 Task: Create a new event for a team-building picnic and games day on the 16th at 1 PM.
Action: Mouse moved to (54, 70)
Screenshot: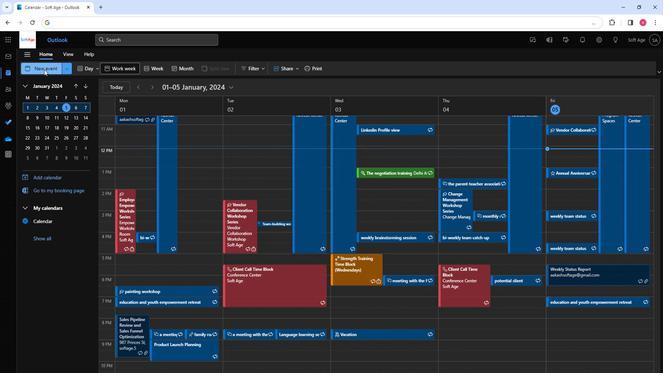 
Action: Mouse pressed left at (54, 70)
Screenshot: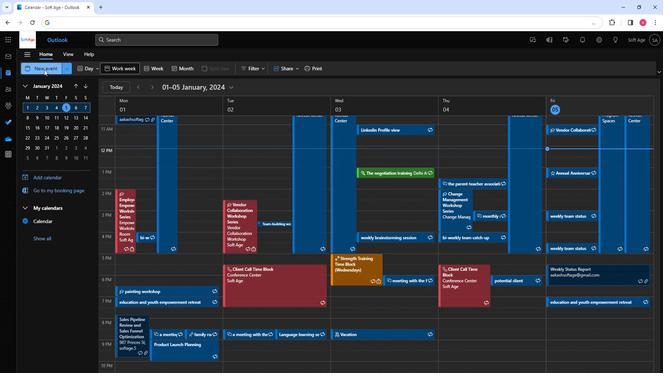
Action: Mouse moved to (119, 141)
Screenshot: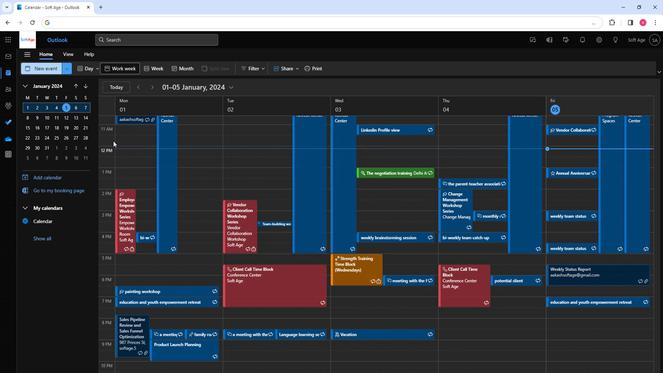 
Action: Key pressed <Key.shift>Team-<Key.shift>Building<Key.space><Key.shift><Key.shift>Picnic<Key.space><Key.shift><Key.shift><Key.shift>and<Key.space><Key.shift><Key.shift><Key.shift><Key.shift><Key.shift><Key.shift><Key.shift><Key.shift><Key.shift><Key.shift><Key.shift>H<Key.backspace><Key.shift>Games<Key.space><Key.shift>Day
Screenshot: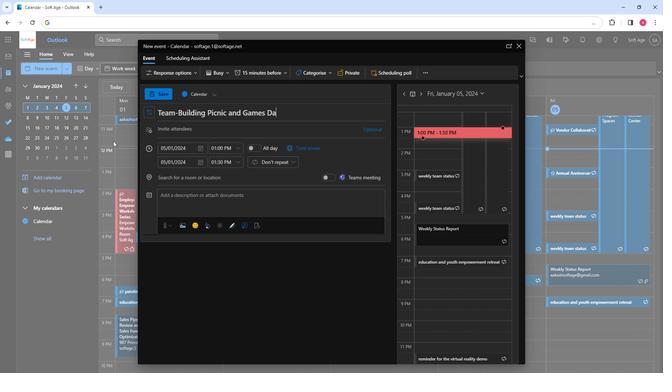
Action: Mouse moved to (204, 123)
Screenshot: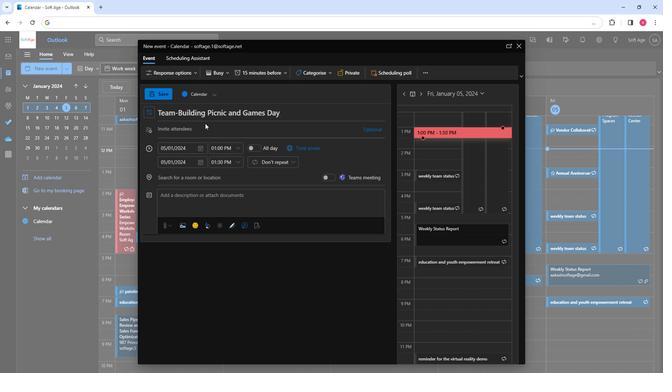 
Action: Mouse pressed left at (204, 123)
Screenshot: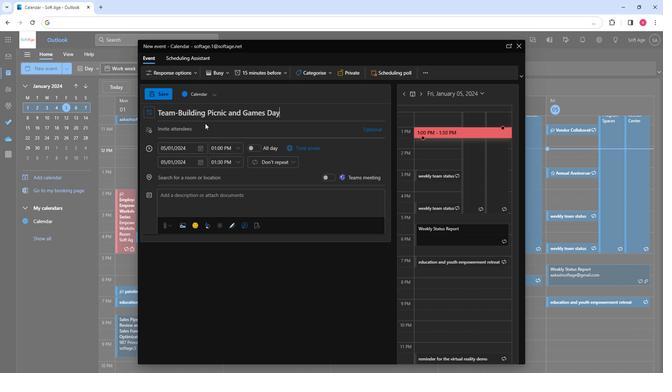 
Action: Key pressed so
Screenshot: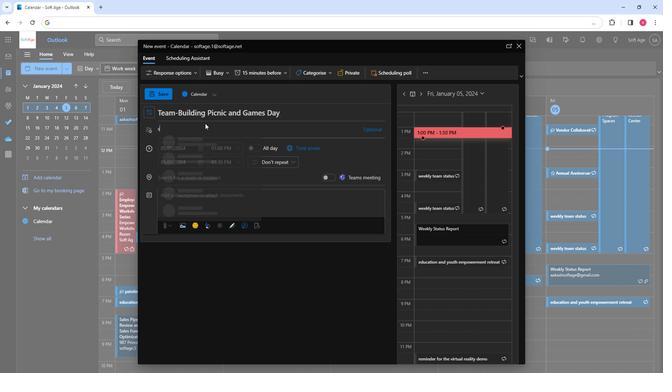 
Action: Mouse moved to (208, 145)
Screenshot: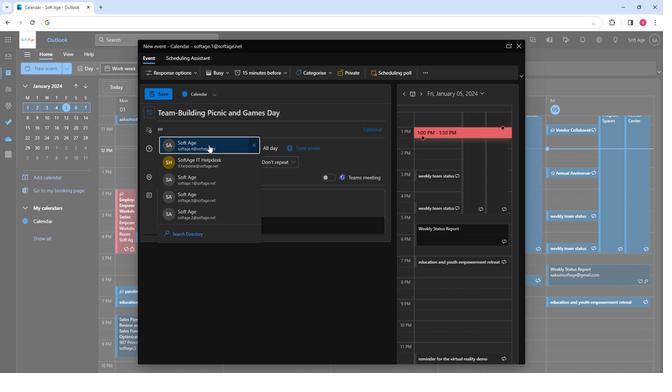 
Action: Mouse pressed left at (208, 145)
Screenshot: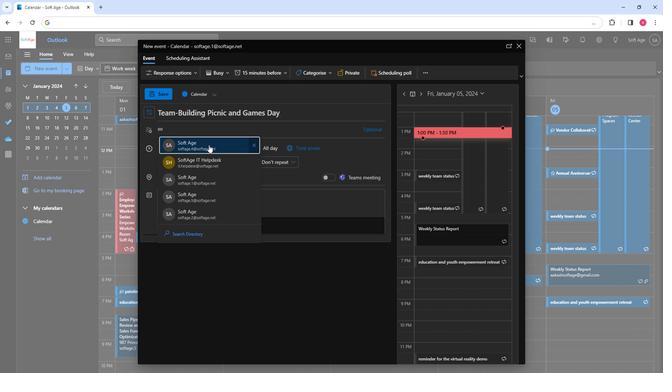 
Action: Key pressed so
Screenshot: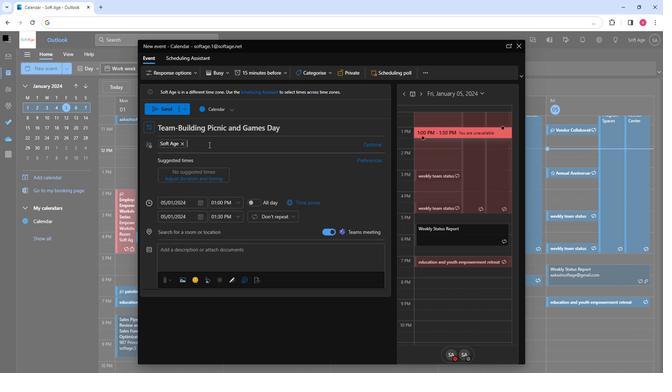 
Action: Mouse moved to (221, 197)
Screenshot: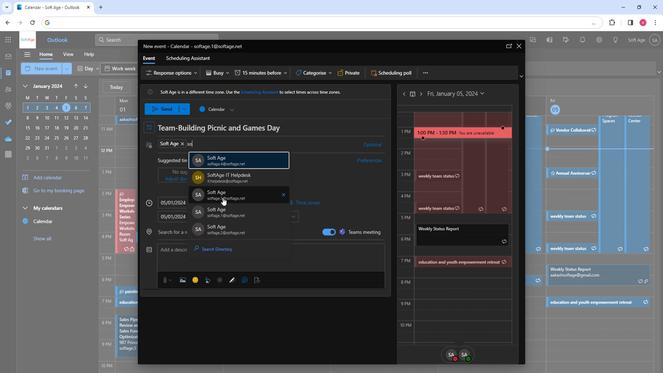 
Action: Mouse pressed left at (221, 197)
Screenshot: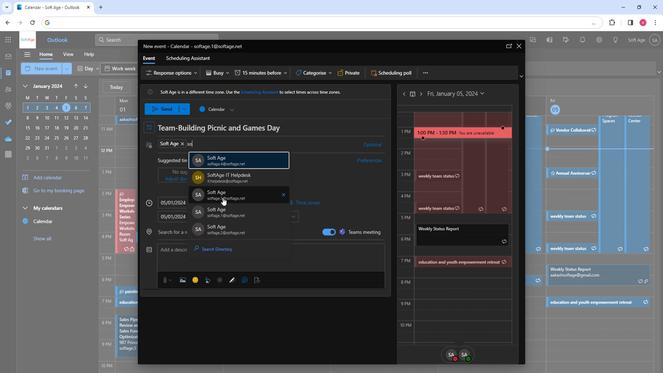 
Action: Key pressed so
Screenshot: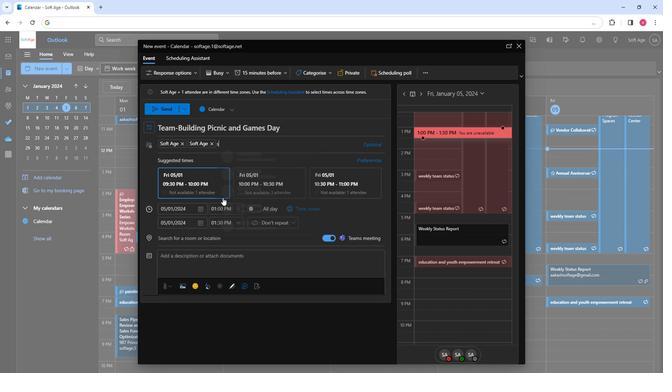 
Action: Mouse moved to (251, 218)
Screenshot: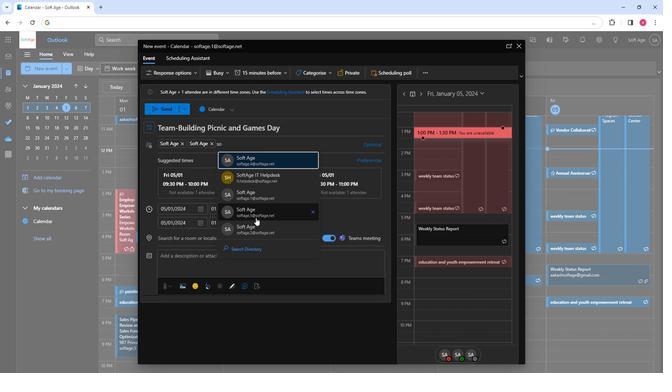 
Action: Mouse pressed left at (251, 218)
Screenshot: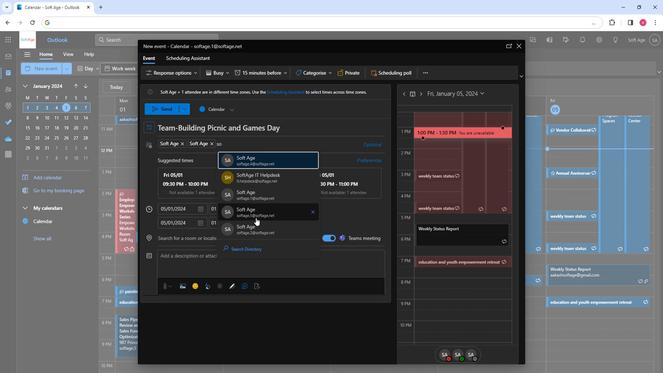 
Action: Mouse moved to (201, 211)
Screenshot: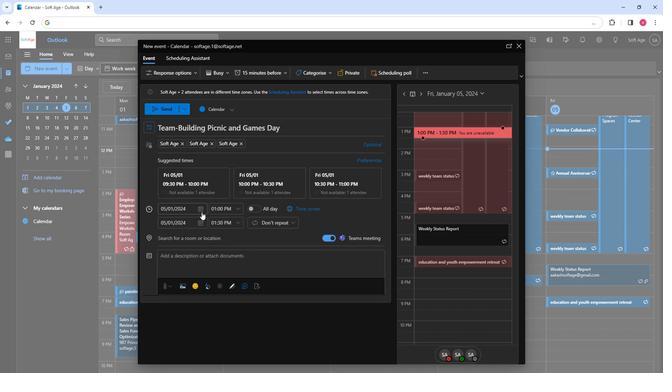 
Action: Mouse pressed left at (201, 211)
Screenshot: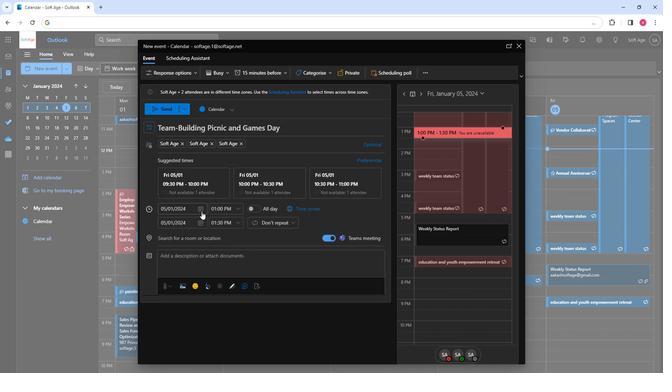 
Action: Mouse moved to (176, 264)
Screenshot: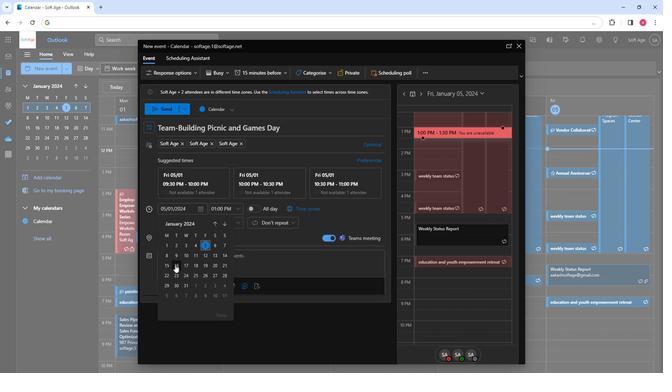 
Action: Mouse pressed left at (176, 264)
Screenshot: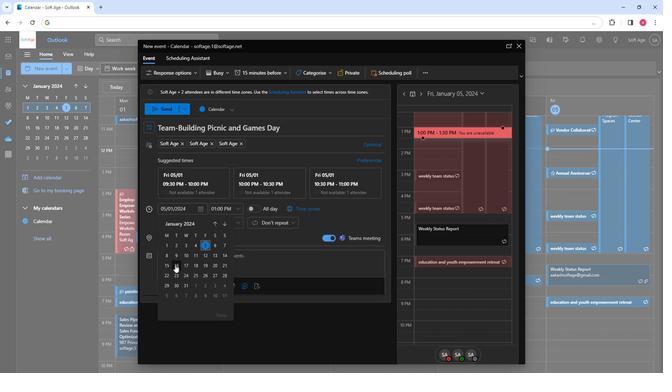 
Action: Mouse moved to (235, 207)
Screenshot: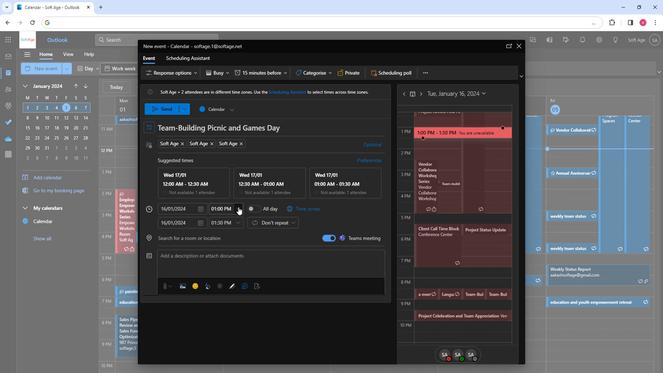 
Action: Mouse pressed left at (235, 207)
Screenshot: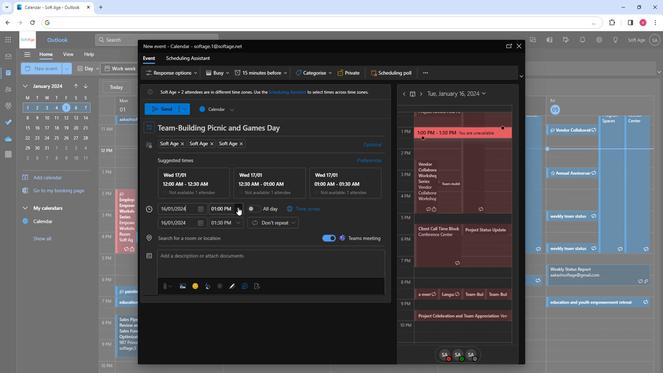 
Action: Mouse moved to (226, 245)
Screenshot: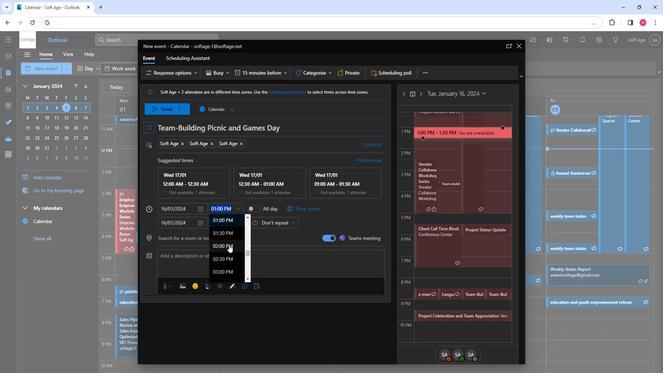 
Action: Mouse scrolled (226, 244) with delta (0, 0)
Screenshot: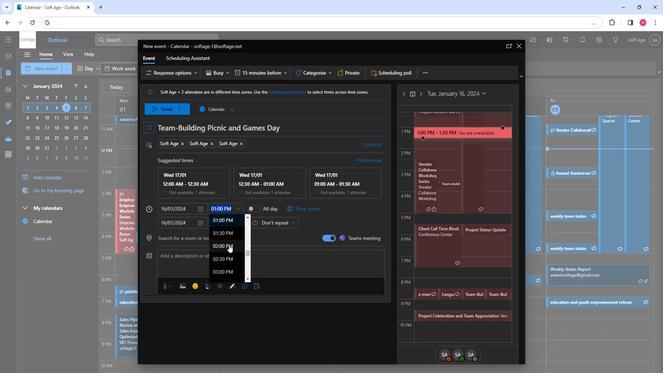 
Action: Mouse moved to (226, 245)
Screenshot: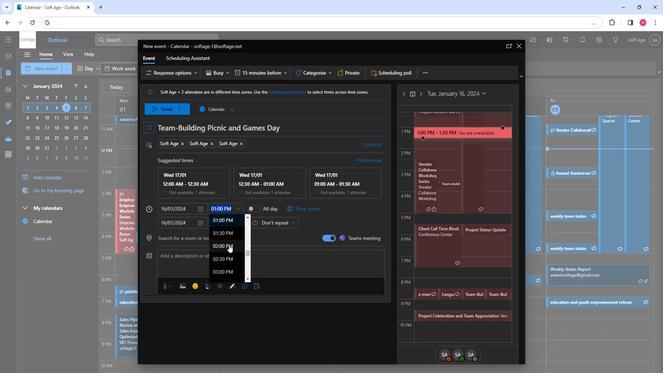 
Action: Mouse scrolled (226, 245) with delta (0, 0)
Screenshot: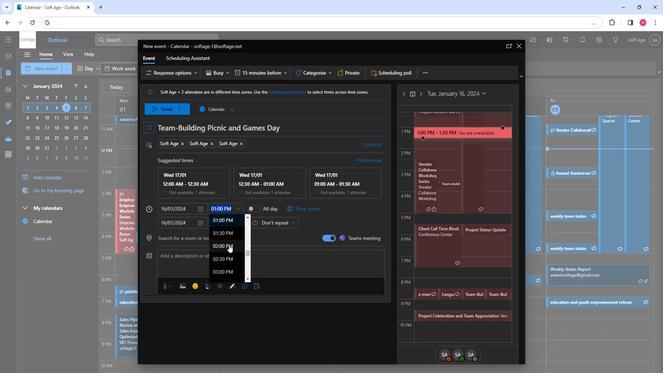 
Action: Mouse scrolled (226, 246) with delta (0, 0)
Screenshot: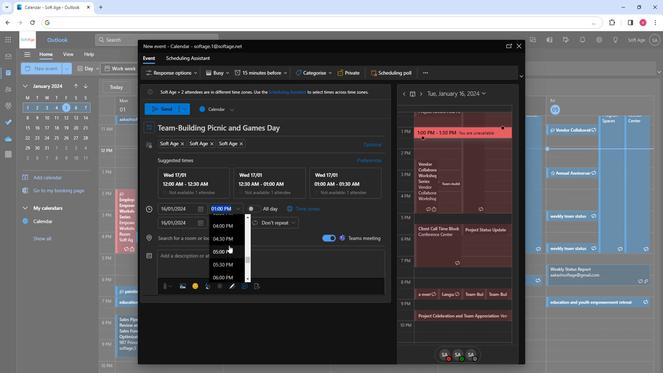 
Action: Mouse moved to (226, 245)
Screenshot: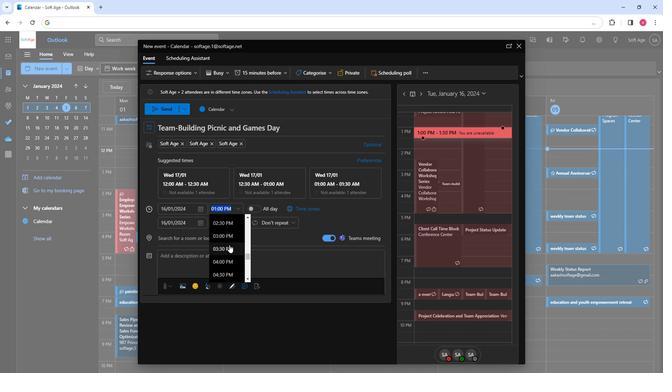 
Action: Mouse scrolled (226, 245) with delta (0, 0)
Screenshot: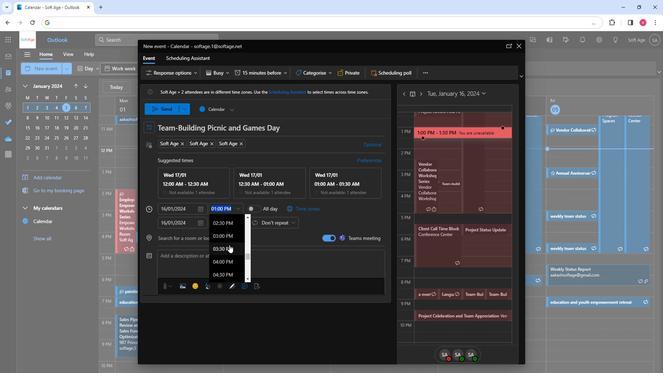 
Action: Mouse moved to (221, 219)
Screenshot: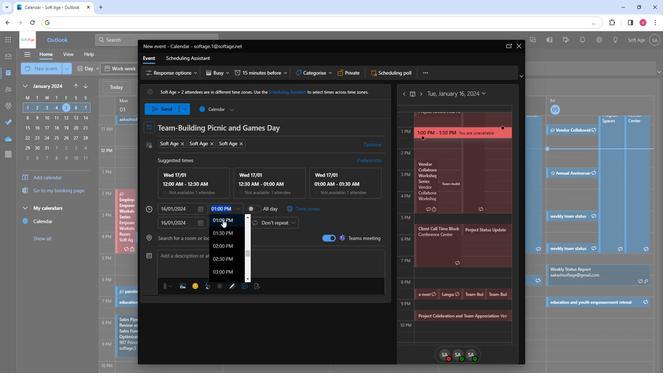 
Action: Mouse pressed left at (221, 219)
Screenshot: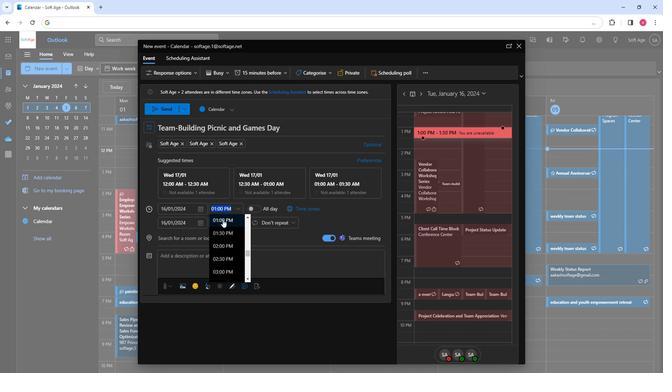 
Action: Mouse moved to (182, 241)
Screenshot: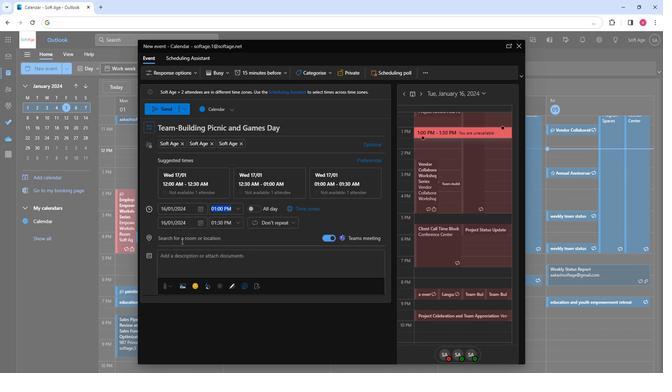 
Action: Mouse pressed left at (182, 241)
Screenshot: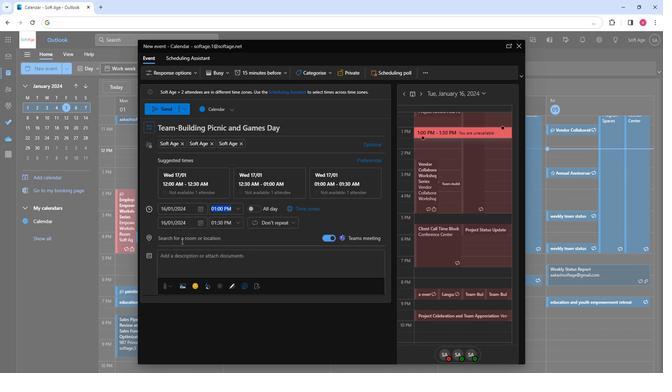 
Action: Key pressed games
Screenshot: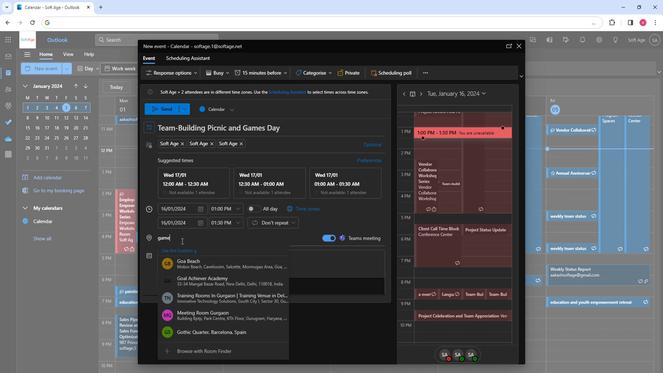 
Action: Mouse moved to (215, 295)
Screenshot: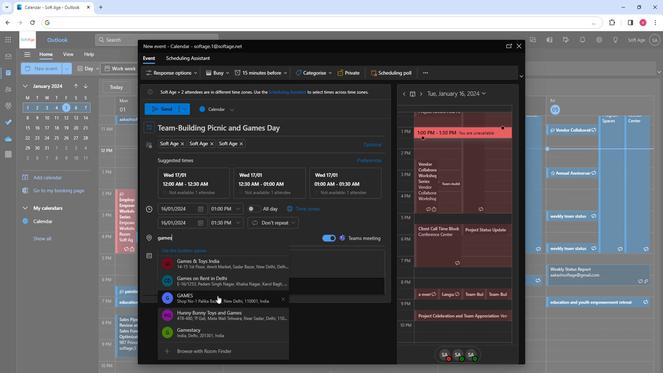 
Action: Mouse pressed left at (215, 295)
Screenshot: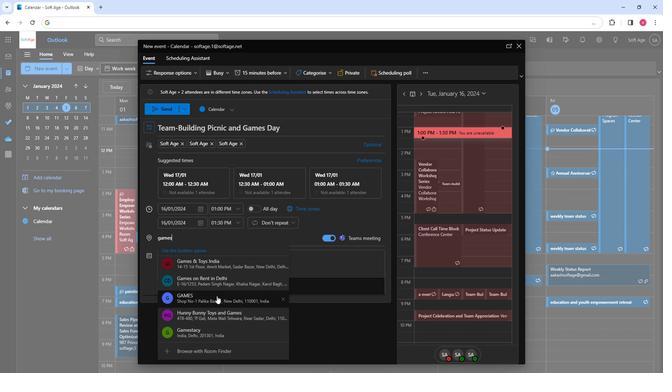 
Action: Mouse moved to (181, 261)
Screenshot: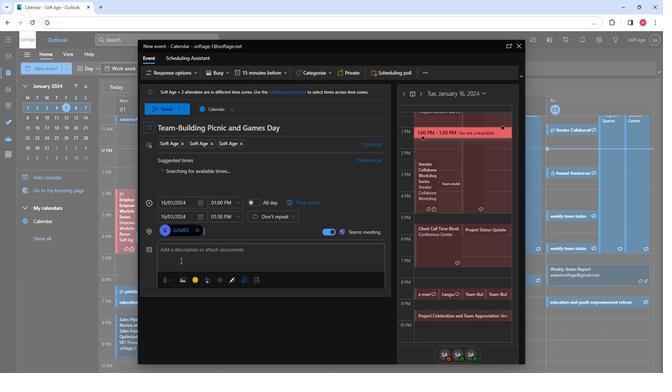 
Action: Mouse pressed left at (181, 261)
Screenshot: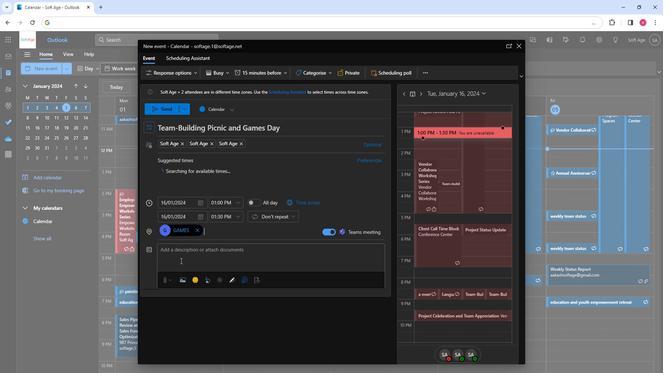 
Action: Mouse moved to (196, 237)
Screenshot: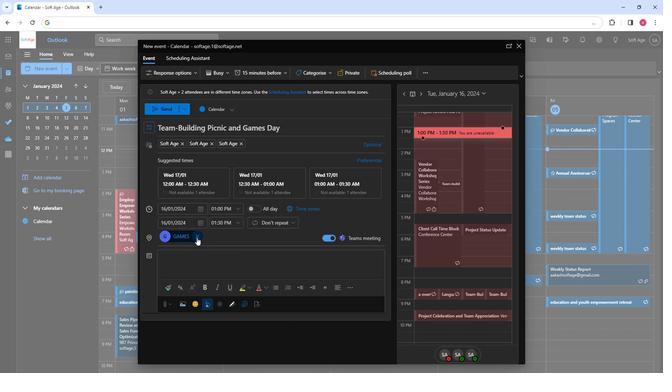 
Action: Mouse pressed left at (196, 237)
Screenshot: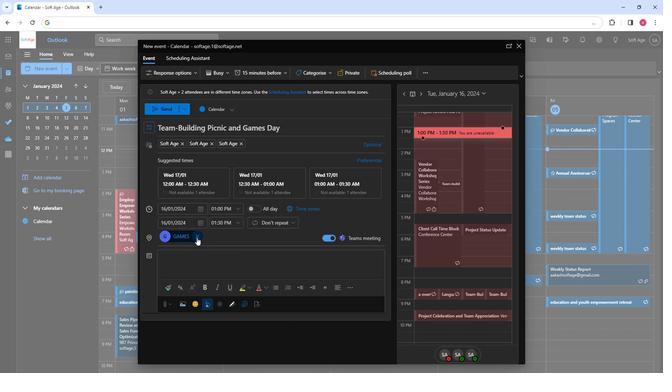 
Action: Mouse pressed left at (196, 237)
Screenshot: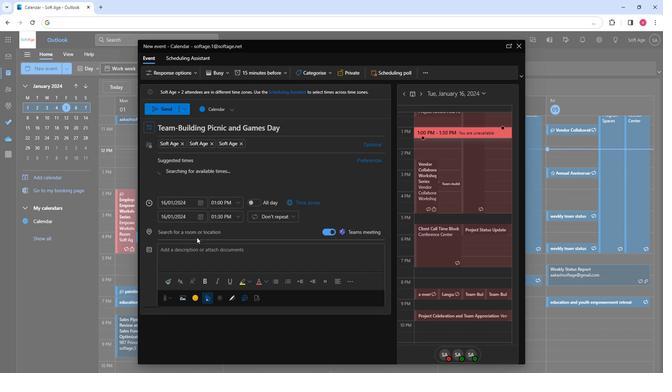 
Action: Mouse moved to (197, 238)
Screenshot: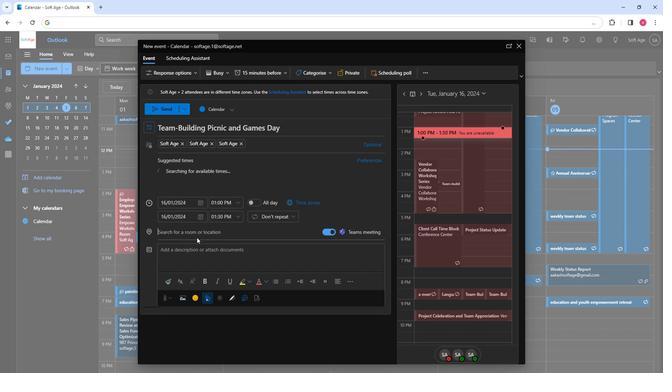 
Action: Key pressed par
Screenshot: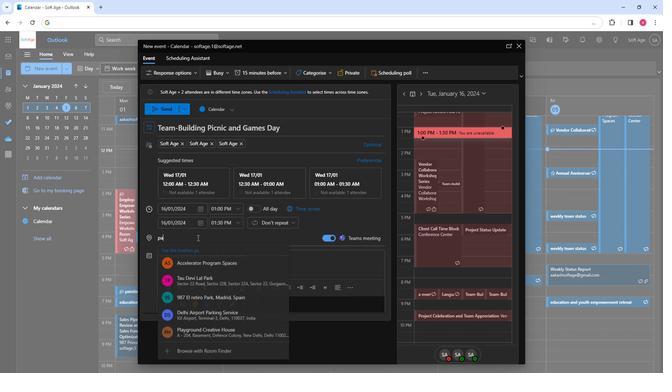 
Action: Mouse moved to (216, 284)
Screenshot: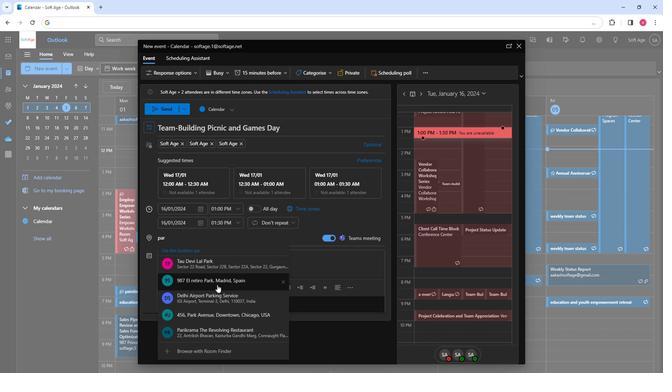 
Action: Mouse pressed left at (216, 284)
Screenshot: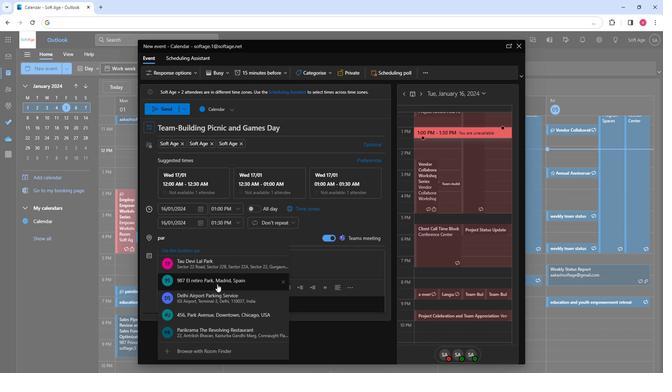 
Action: Mouse moved to (194, 258)
Screenshot: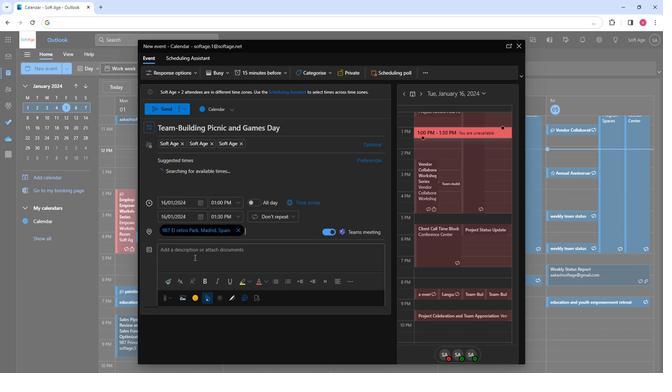 
Action: Mouse pressed left at (194, 258)
Screenshot: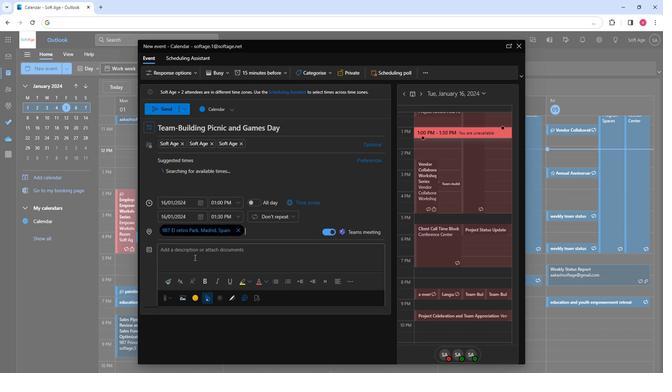 
Action: Mouse moved to (194, 258)
Screenshot: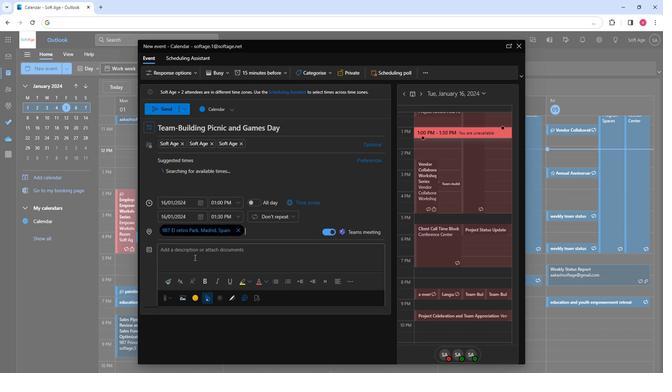 
Action: Key pressed <Key.shift>Recharge<Key.space>team<Key.space>spirit<Key.space>a<Key.space>delightful<Key.space>team-building<Key.space>picnic<Key.space>and<Key.space>games<Key.space>day<Key.shift>!<Key.space><Key.shift><Key.shift>Foster<Key.space>camaraderie,<Key.space>relaxation<Key.space><Key.backspace>,<Key.space>and<Key.space>friendly<Key.space>competition,<Key.space>creating<Key.space>lasting<Key.space>memories<Key.space>in<Key.space>a<Key.space>refreshing<Key.space>outdoor<Key.space>setting.
Screenshot: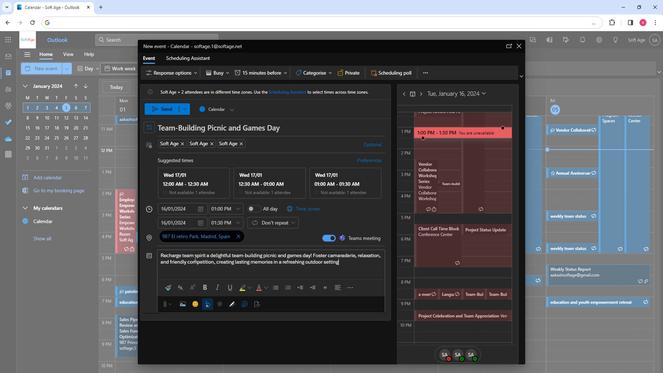 
Action: Mouse moved to (208, 255)
Screenshot: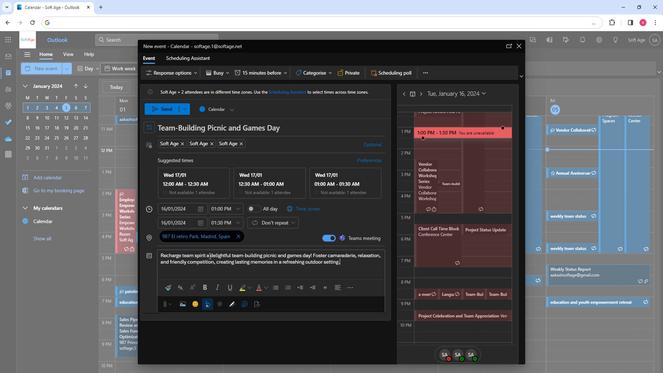 
Action: Mouse pressed left at (208, 255)
Screenshot: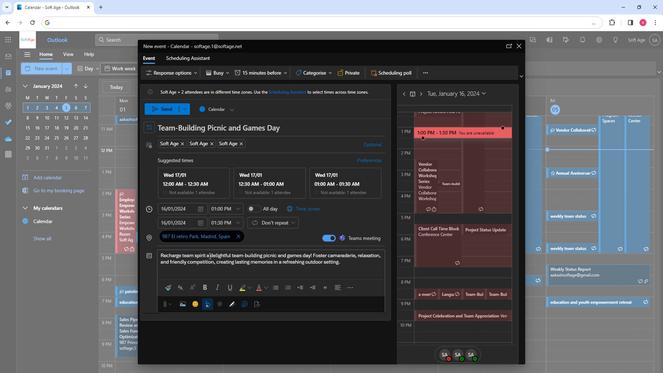
Action: Mouse pressed left at (208, 255)
Screenshot: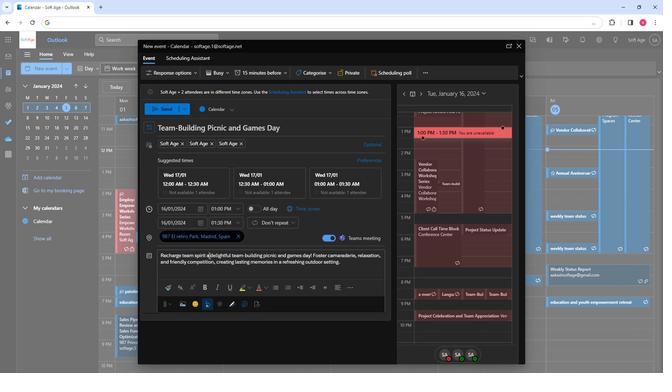 
Action: Mouse pressed left at (208, 255)
Screenshot: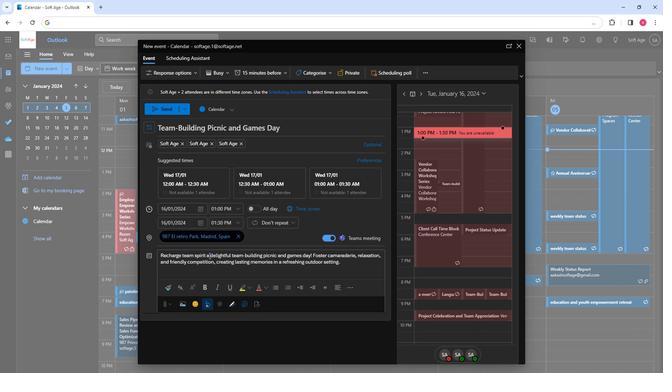 
Action: Mouse moved to (183, 288)
Screenshot: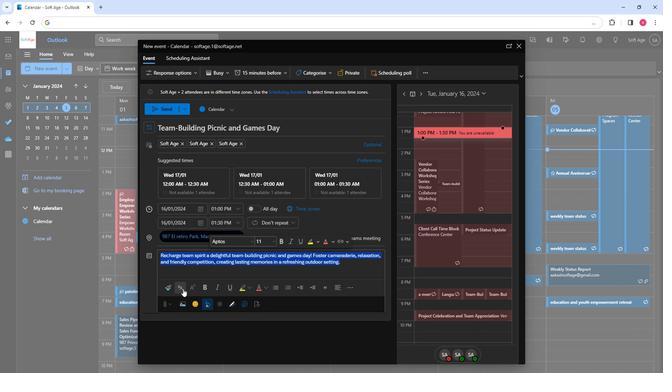 
Action: Mouse pressed left at (183, 288)
Screenshot: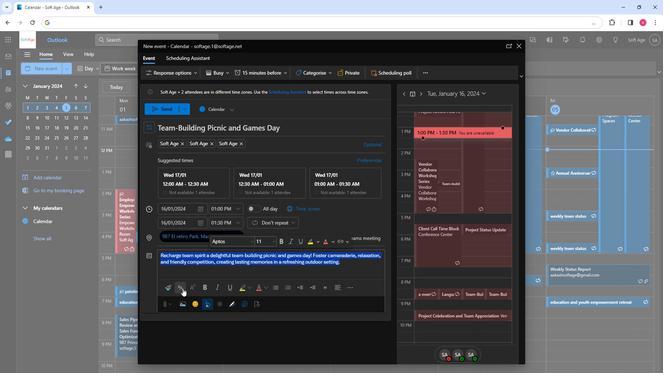 
Action: Mouse moved to (210, 229)
Screenshot: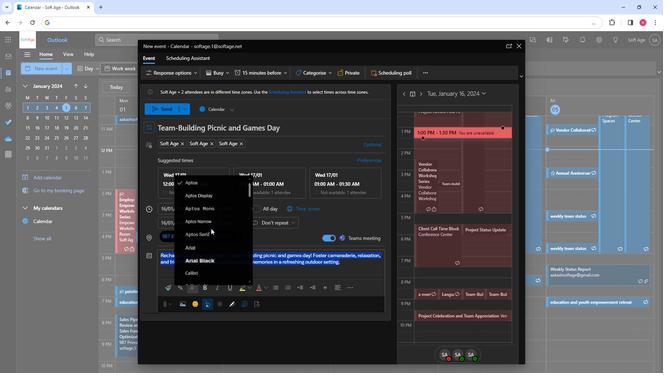 
Action: Mouse scrolled (210, 228) with delta (0, 0)
Screenshot: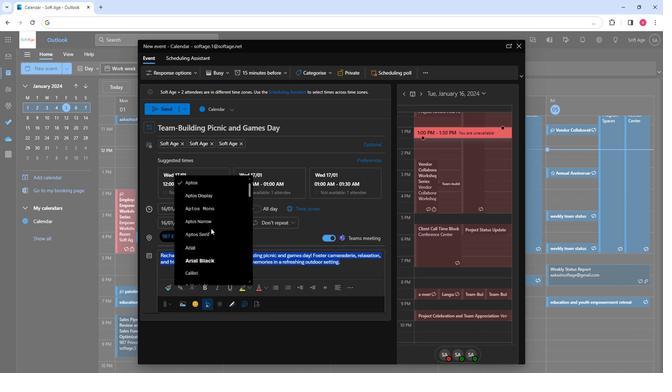 
Action: Mouse scrolled (210, 228) with delta (0, 0)
Screenshot: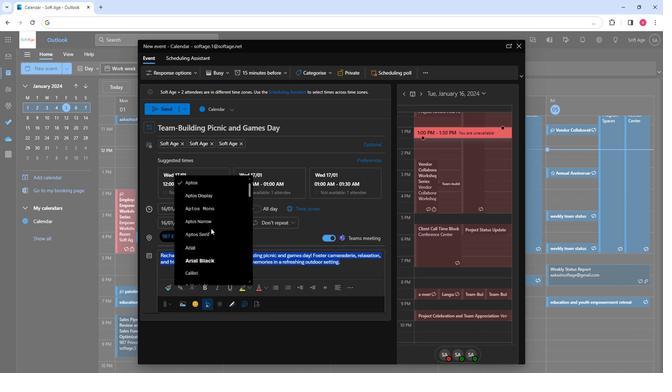 
Action: Mouse scrolled (210, 228) with delta (0, 0)
Screenshot: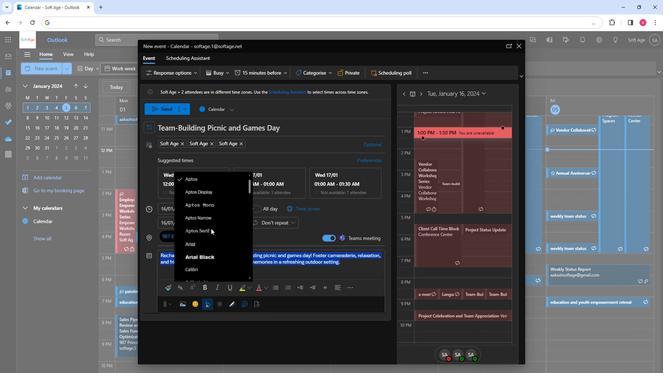 
Action: Mouse scrolled (210, 228) with delta (0, 0)
Screenshot: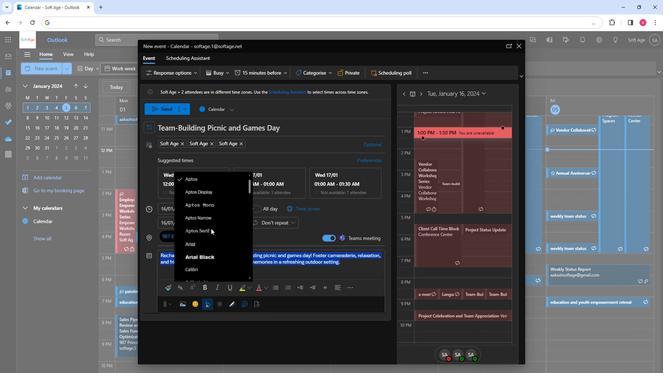 
Action: Mouse scrolled (210, 228) with delta (0, 0)
Screenshot: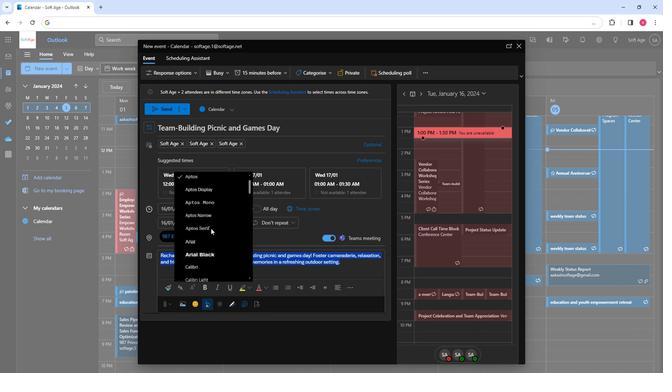 
Action: Mouse moved to (194, 246)
Screenshot: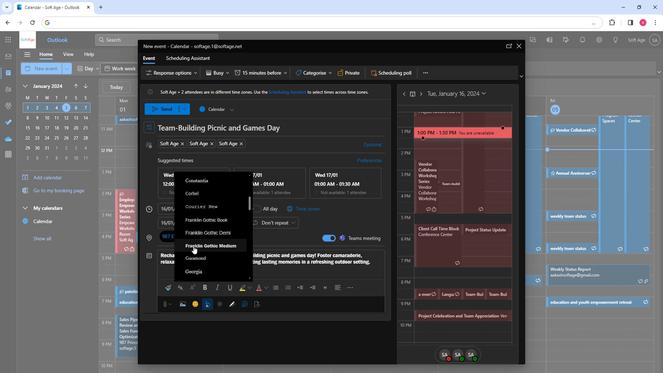 
Action: Mouse pressed left at (194, 246)
Screenshot: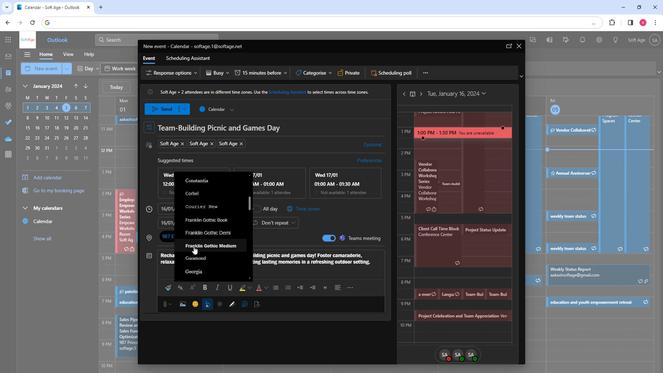 
Action: Mouse moved to (219, 285)
Screenshot: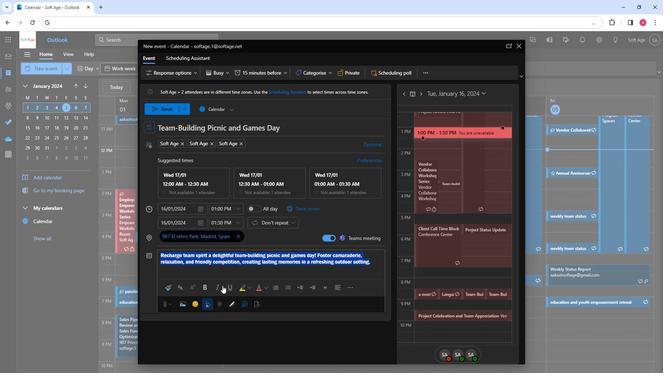 
Action: Mouse pressed left at (219, 285)
Screenshot: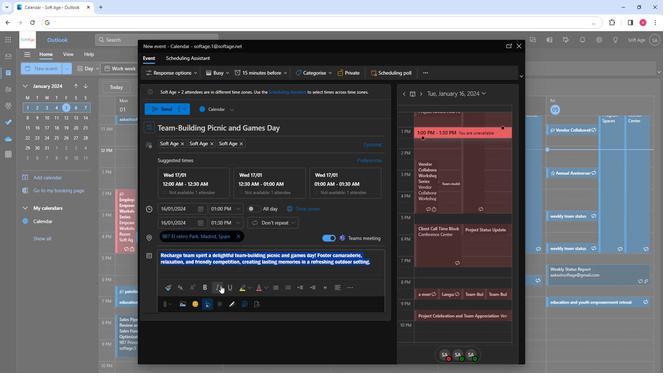 
Action: Mouse moved to (257, 287)
Screenshot: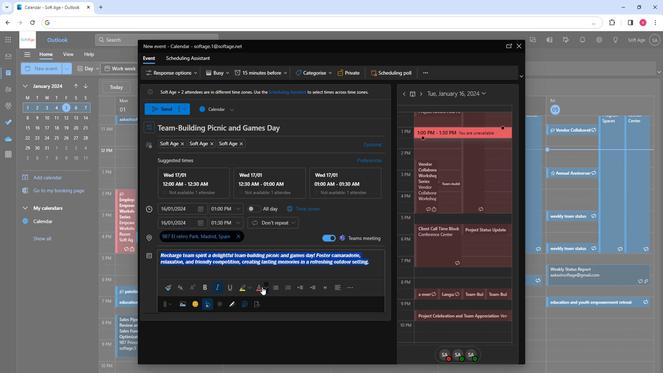 
Action: Mouse pressed left at (257, 287)
Screenshot: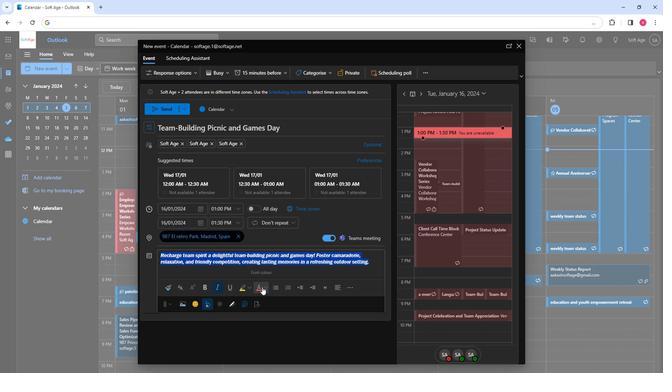 
Action: Mouse moved to (303, 289)
Screenshot: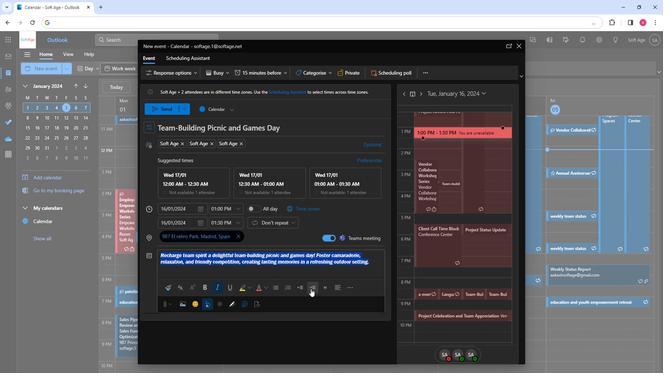 
Action: Mouse pressed left at (303, 289)
Screenshot: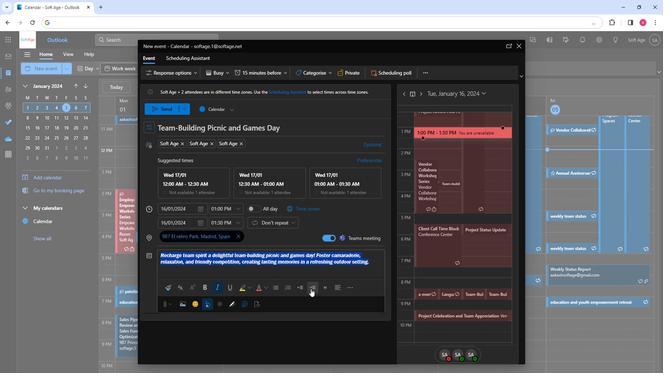 
Action: Mouse moved to (207, 289)
Screenshot: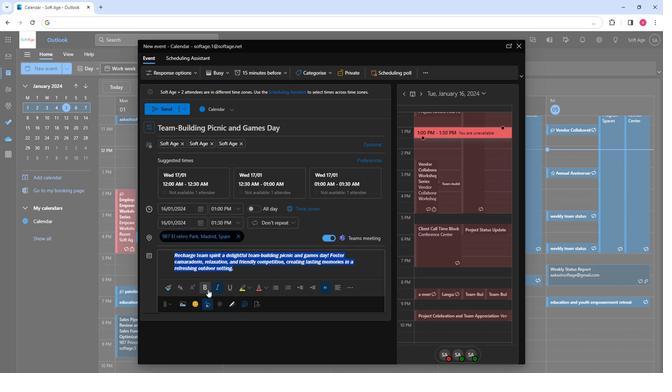 
Action: Mouse pressed left at (207, 289)
Screenshot: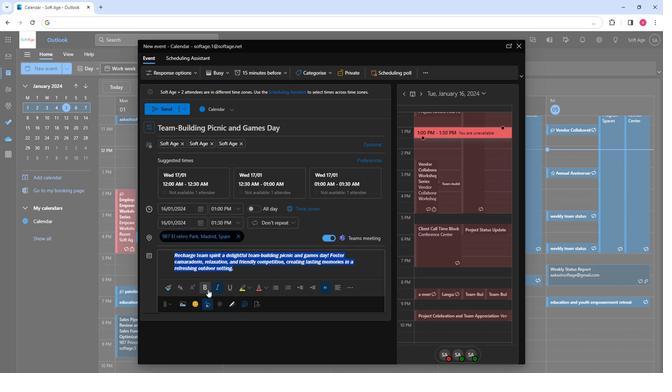 
Action: Mouse moved to (239, 273)
Screenshot: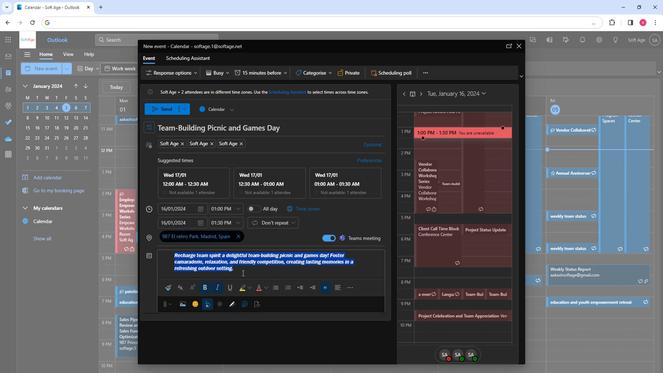 
Action: Mouse pressed left at (239, 273)
Screenshot: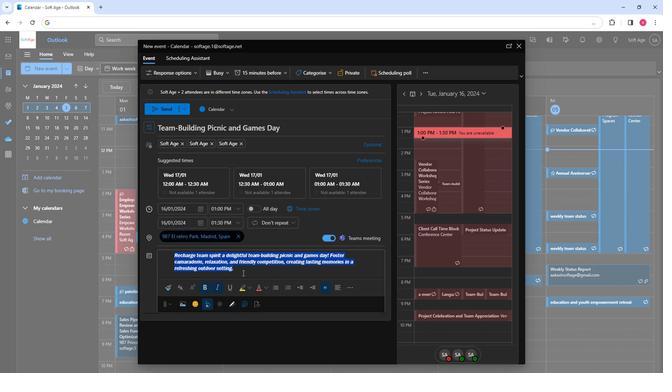 
Action: Mouse moved to (163, 107)
Screenshot: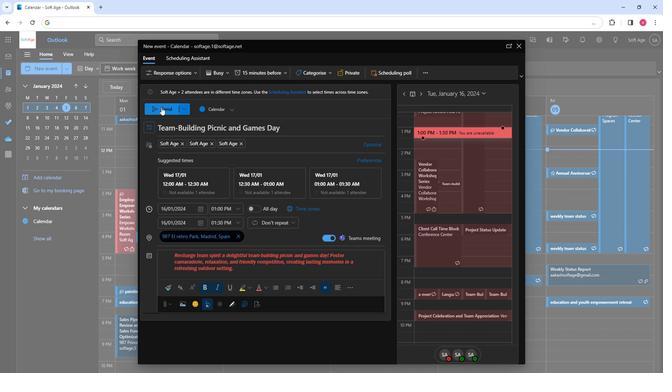 
Action: Mouse pressed left at (163, 107)
Screenshot: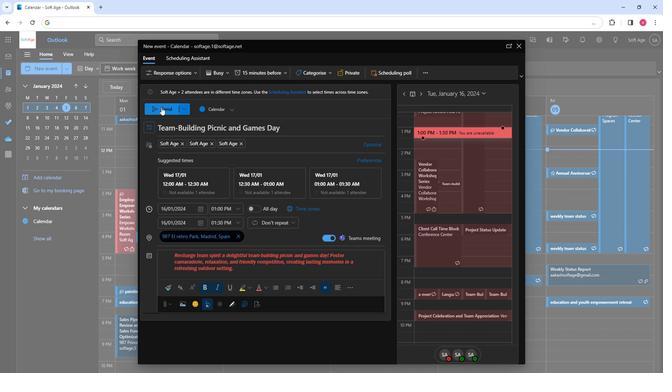 
Action: Mouse moved to (210, 158)
Screenshot: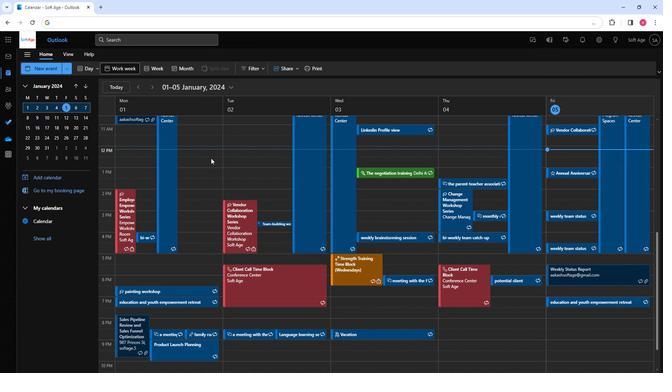 
